 Task: Create in the project TransformWorks in Backlog an issue 'Improve the appâ€™s caching system for faster data retrieval', assign it to team member softage.1@softage.net and change the status to IN PROGRESS.
Action: Mouse moved to (191, 52)
Screenshot: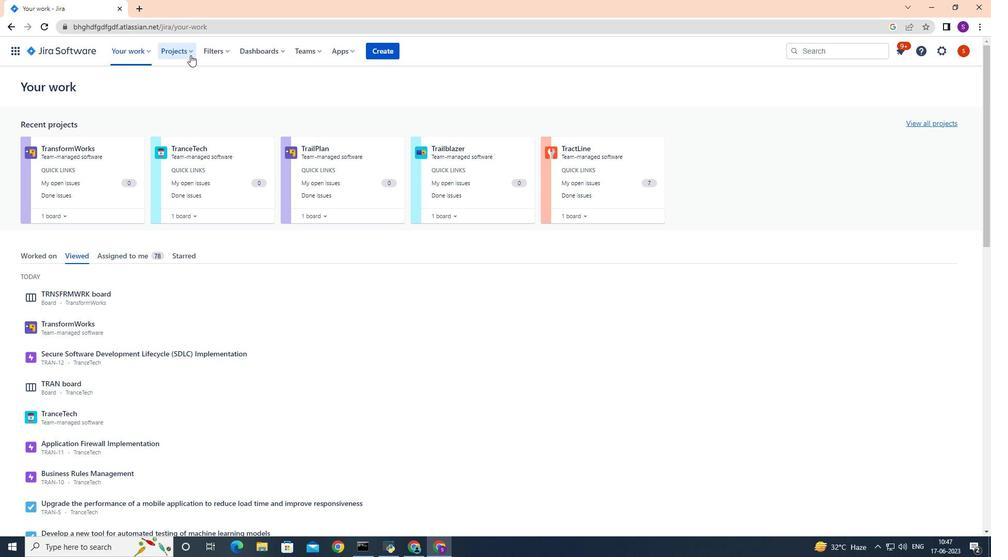
Action: Mouse pressed left at (191, 52)
Screenshot: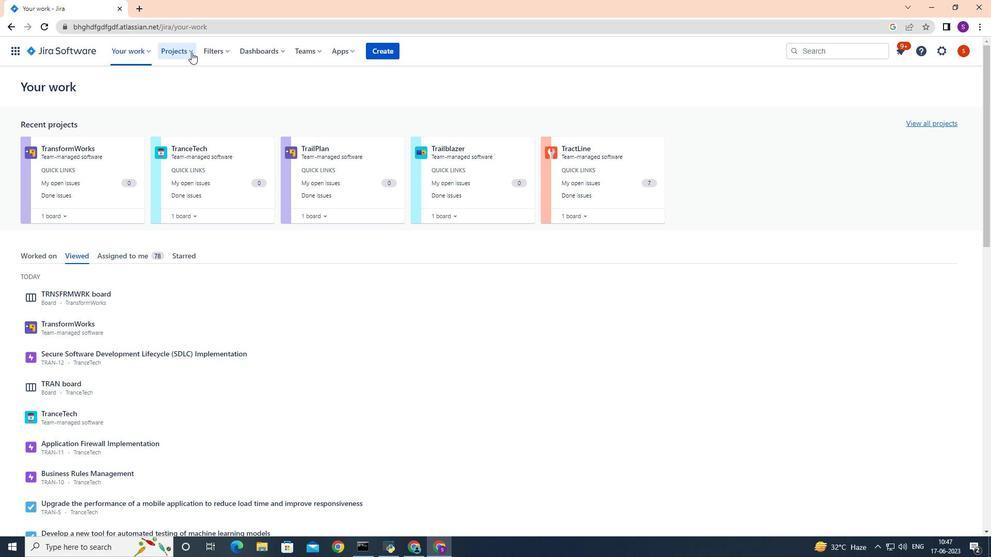 
Action: Mouse moved to (207, 98)
Screenshot: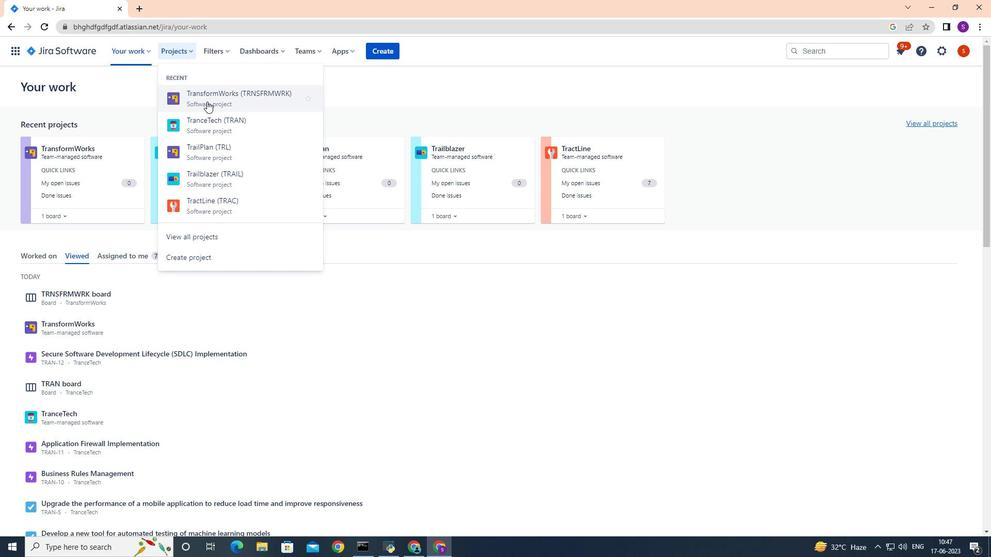 
Action: Mouse pressed left at (207, 98)
Screenshot: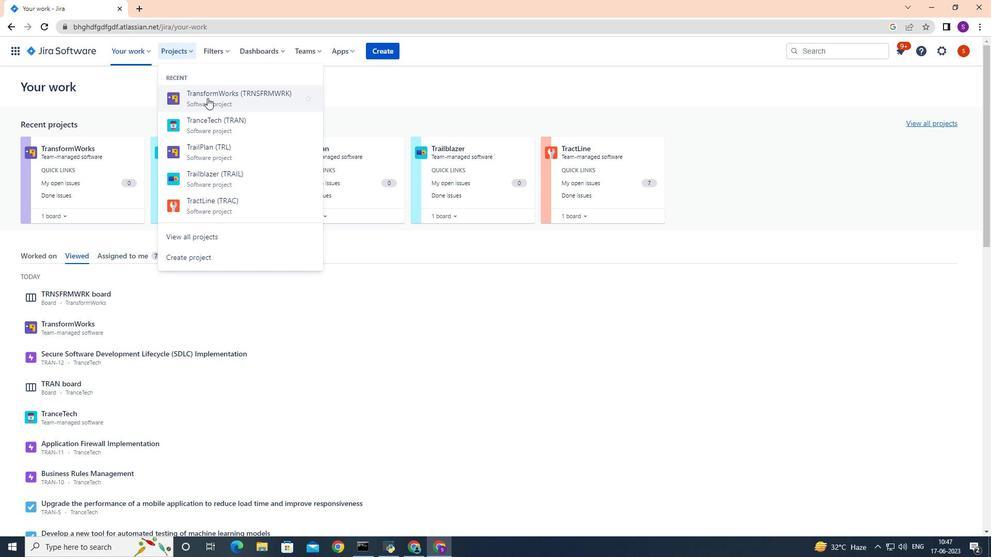 
Action: Mouse moved to (75, 157)
Screenshot: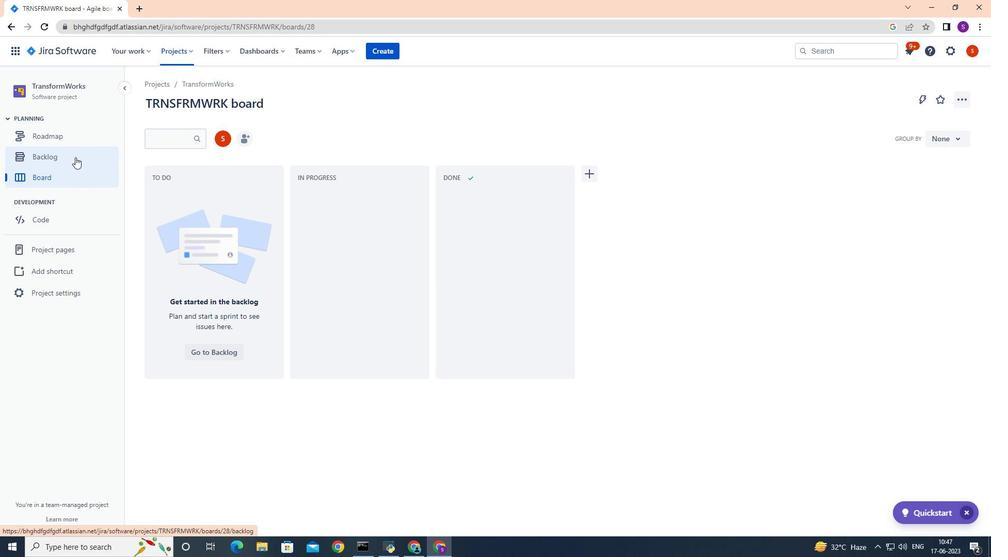 
Action: Mouse pressed left at (75, 157)
Screenshot: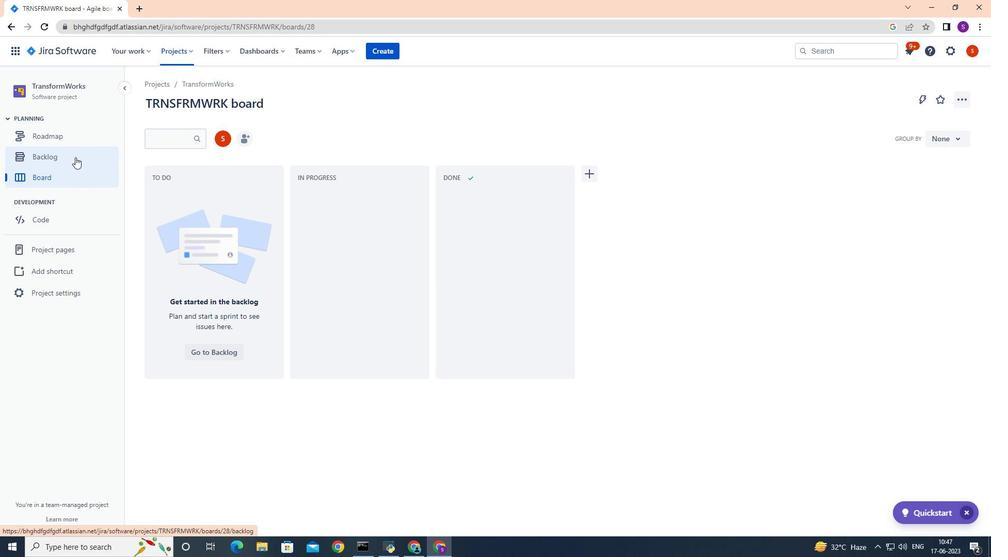 
Action: Mouse moved to (203, 215)
Screenshot: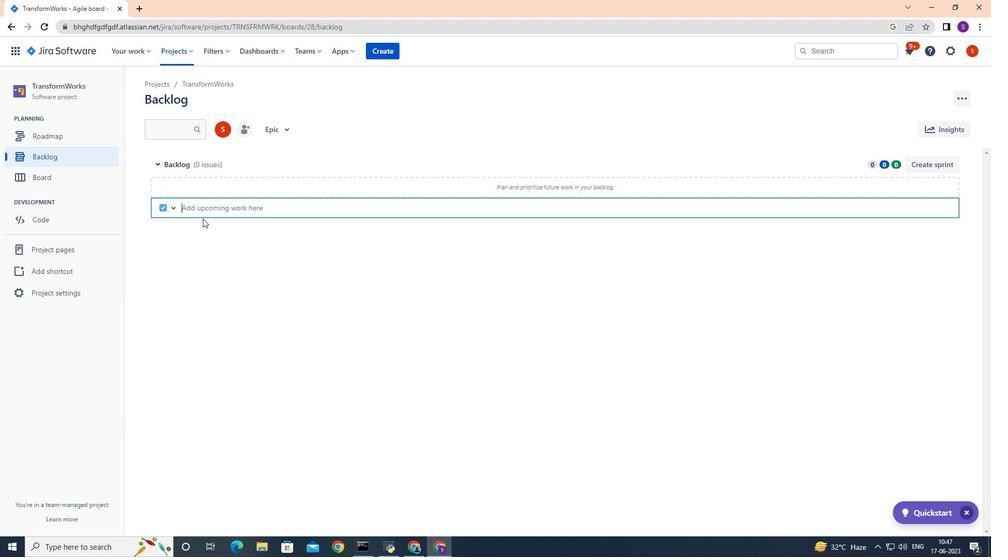 
Action: Key pressed <Key.shift>Improve<Key.space>the<Key.space>app's<Key.space>caching<Key.space>system<Key.space>for<Key.space>faster<Key.space>data<Key.space>retrieval<Key.space>ass<Key.backspace><Key.backspace><Key.backspace><Key.enter>
Screenshot: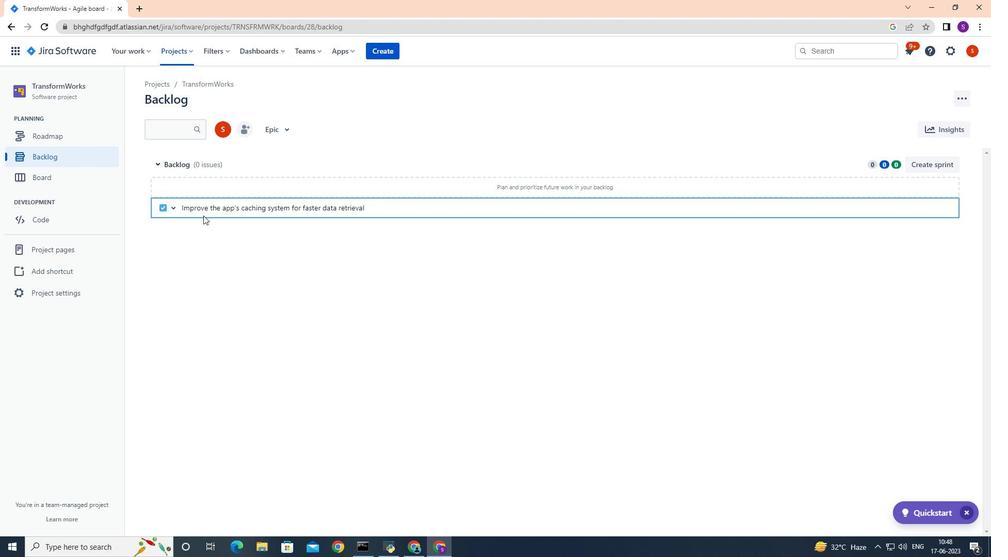 
Action: Mouse moved to (929, 187)
Screenshot: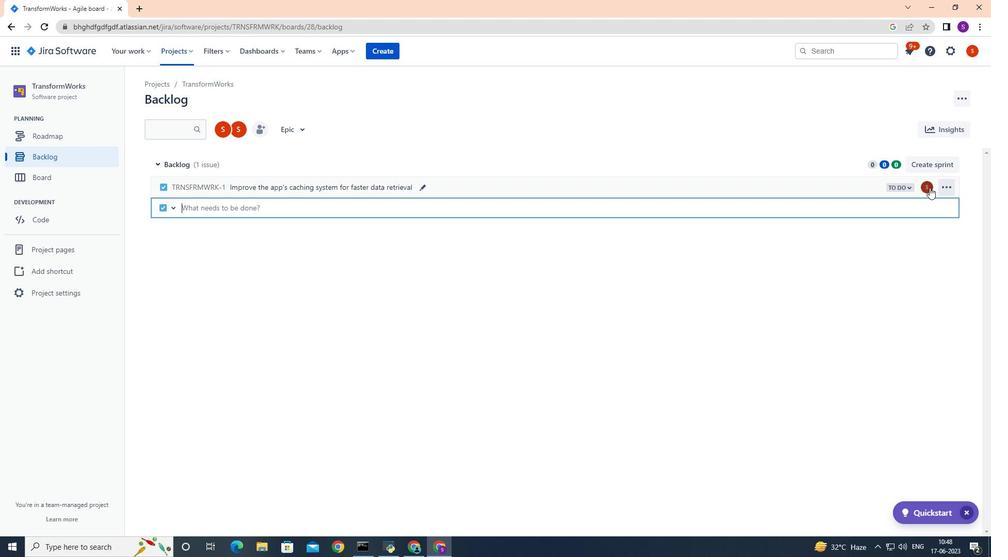 
Action: Mouse pressed left at (929, 187)
Screenshot: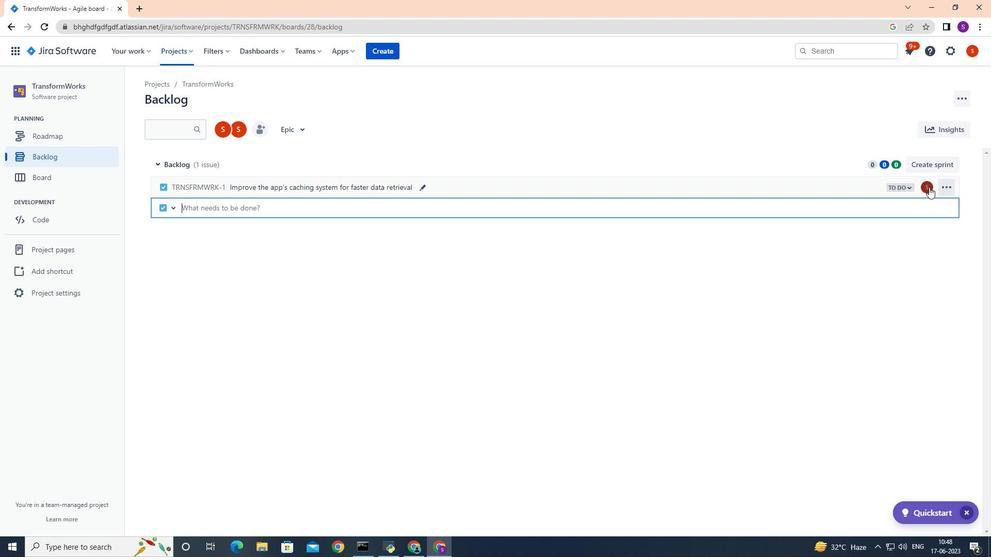 
Action: Mouse moved to (853, 225)
Screenshot: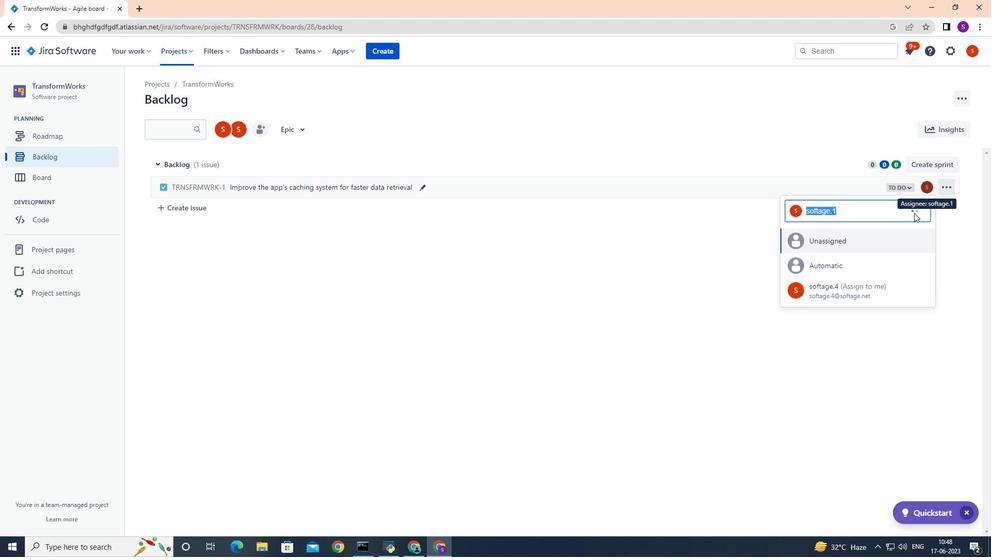 
Action: Key pressed softage.1
Screenshot: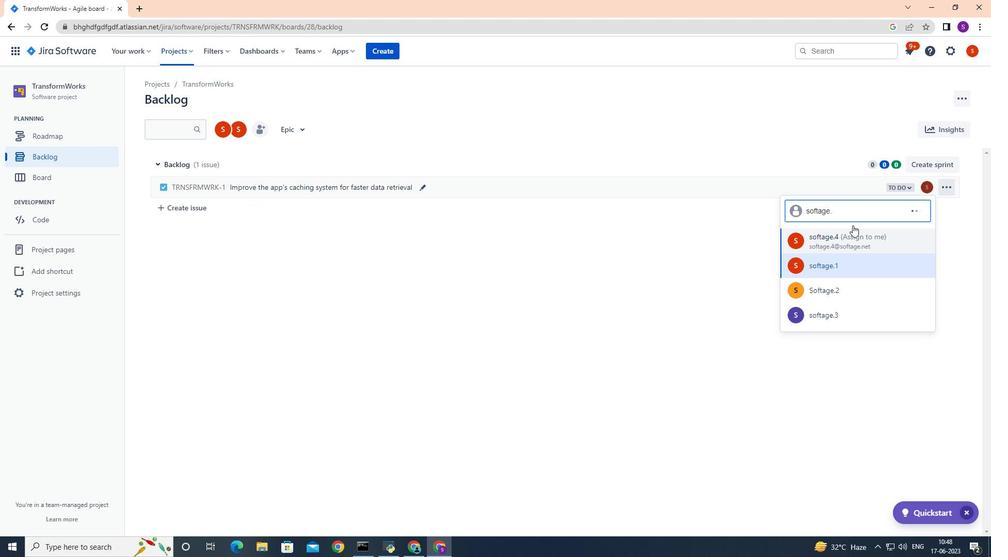 
Action: Mouse moved to (848, 266)
Screenshot: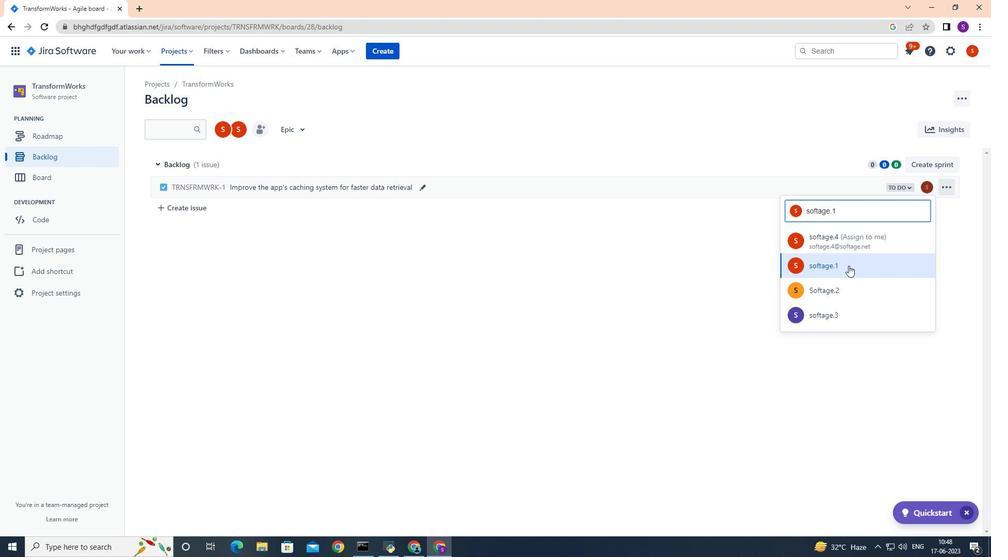 
Action: Mouse pressed left at (848, 266)
Screenshot: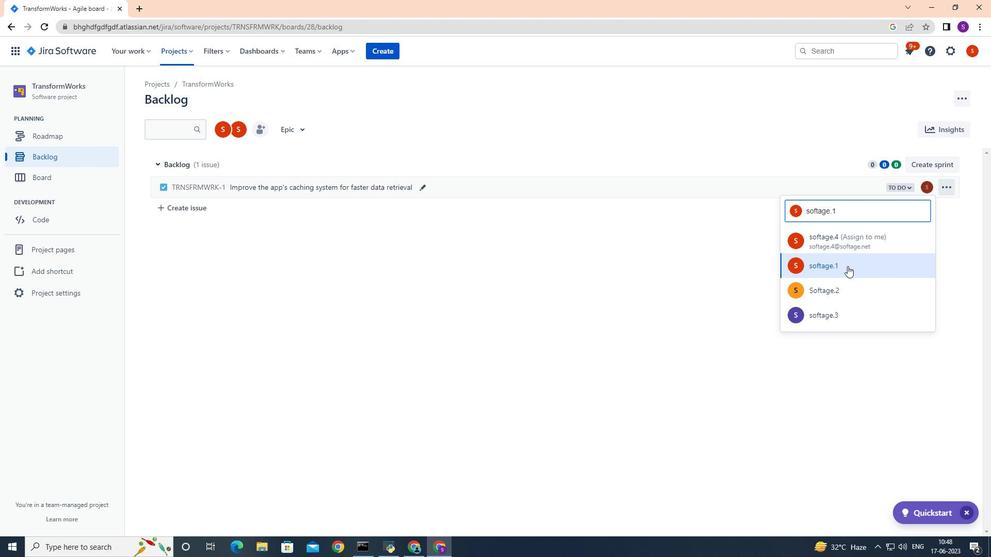 
Action: Mouse moved to (908, 188)
Screenshot: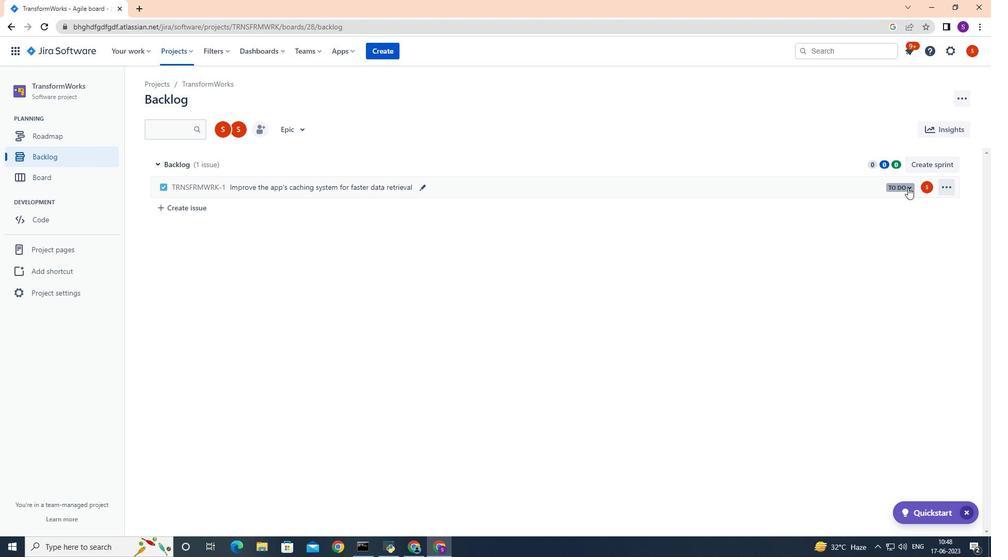 
Action: Mouse pressed left at (908, 188)
Screenshot: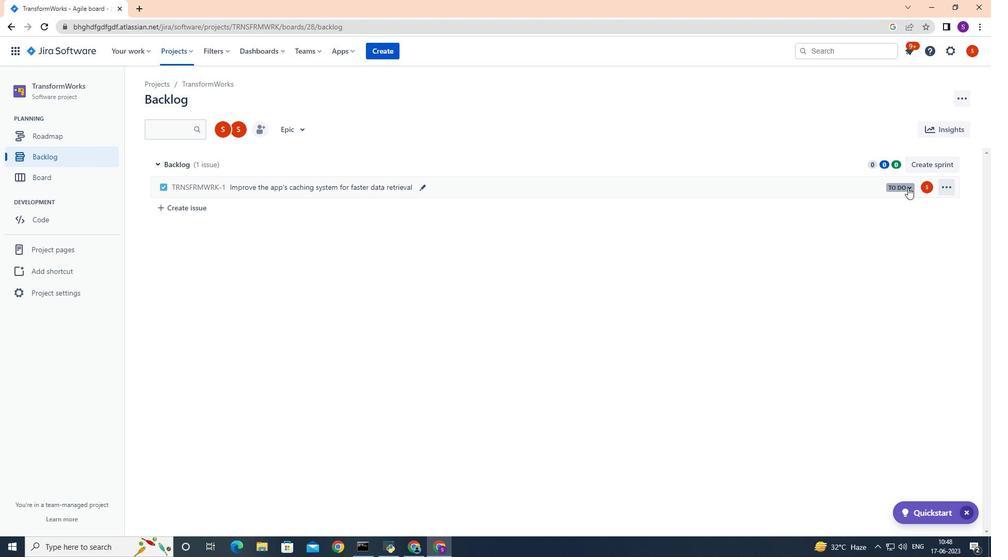 
Action: Mouse moved to (859, 204)
Screenshot: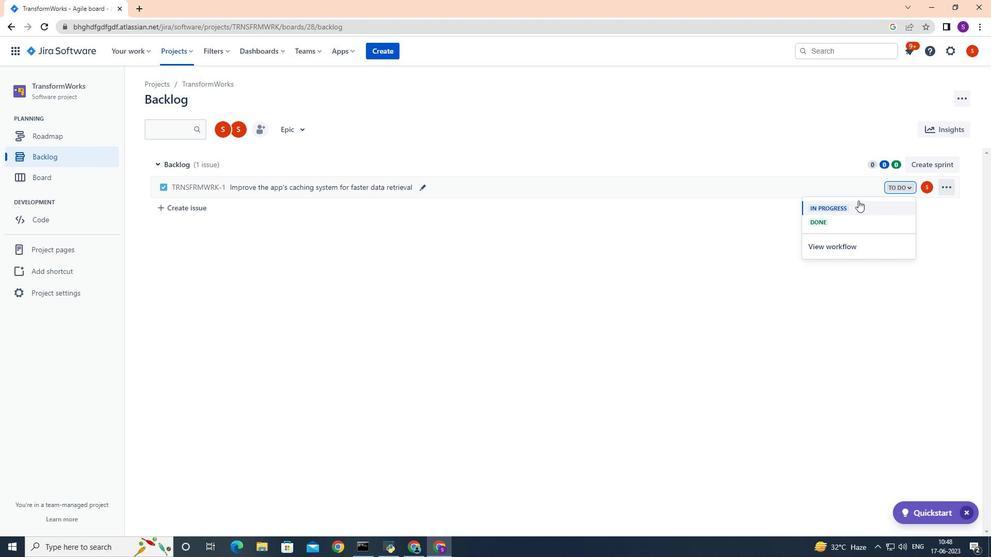 
Action: Mouse pressed left at (859, 204)
Screenshot: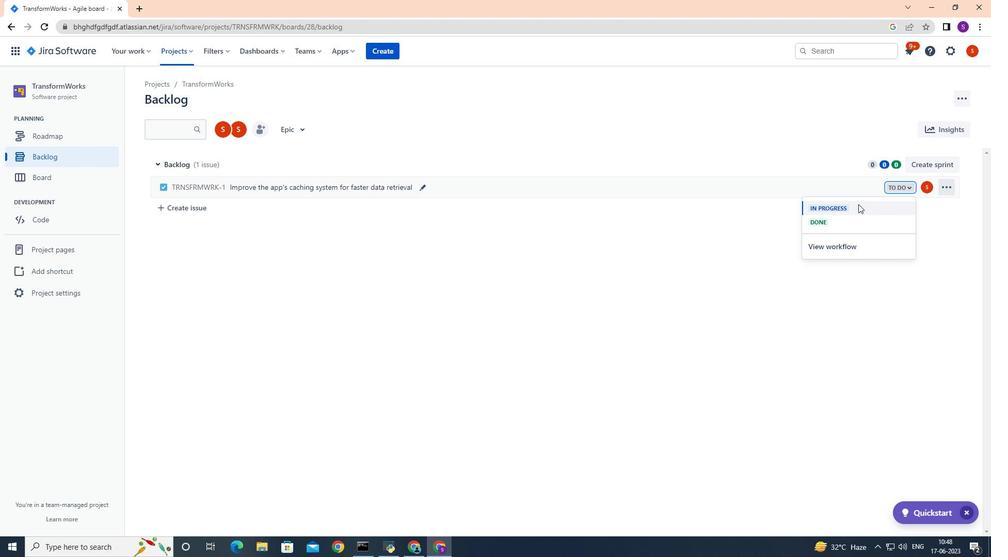 
Action: Mouse moved to (761, 251)
Screenshot: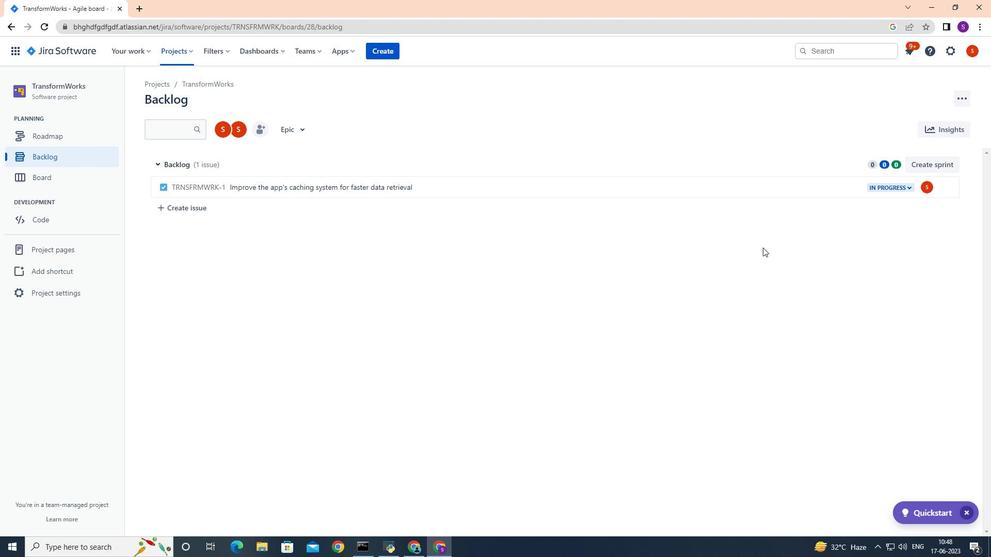 
